 Task: Video and Audio Editing: Merge multiple audio tracks into one with crossfades.
Action: Mouse moved to (695, 473)
Screenshot: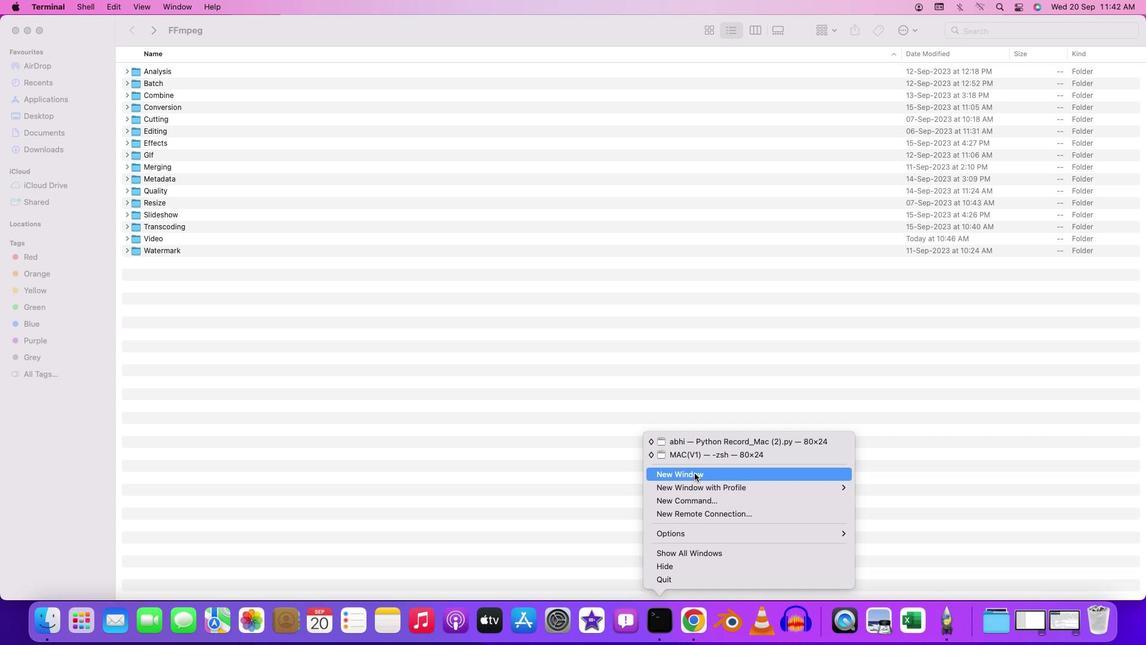 
Action: Mouse pressed left at (695, 473)
Screenshot: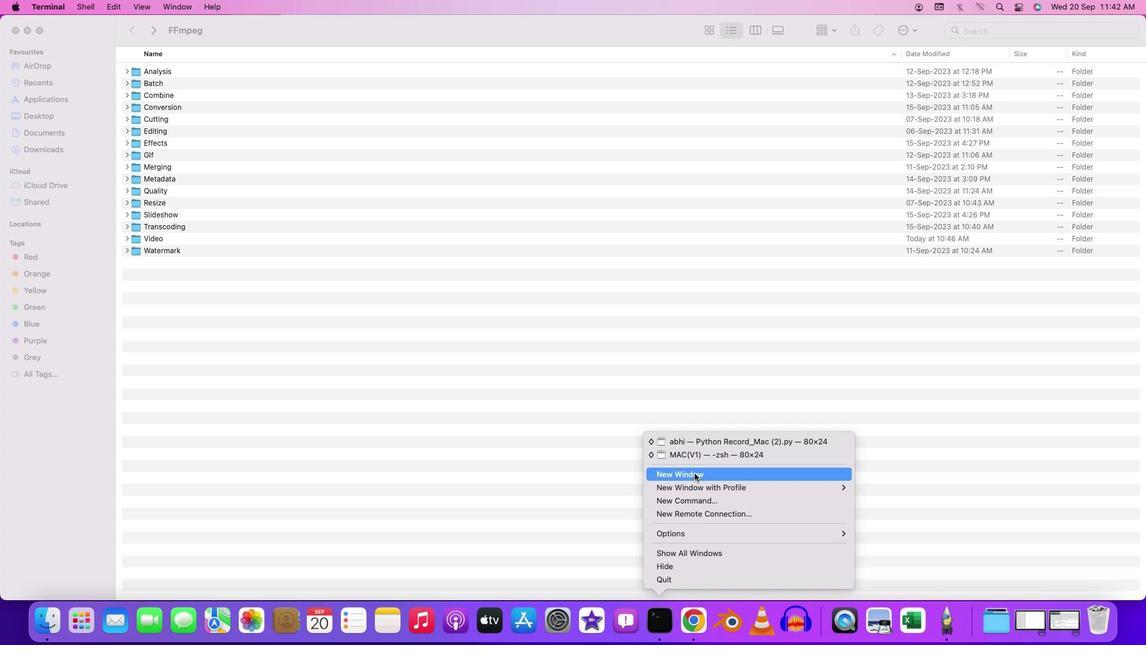 
Action: Mouse moved to (212, 23)
Screenshot: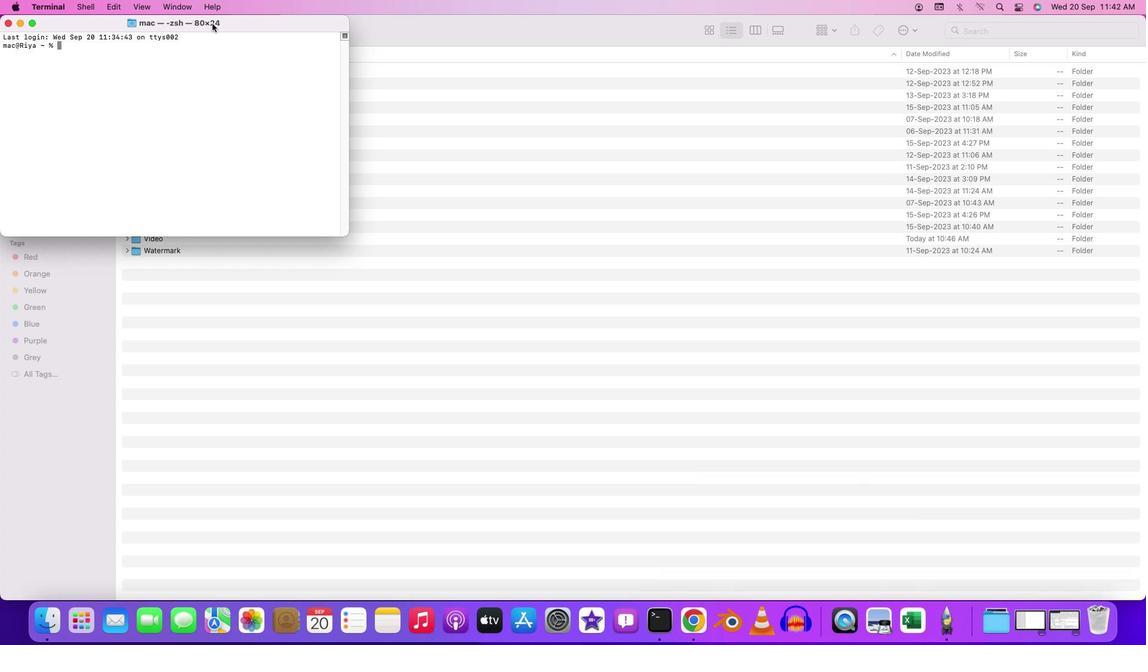 
Action: Mouse pressed left at (212, 23)
Screenshot: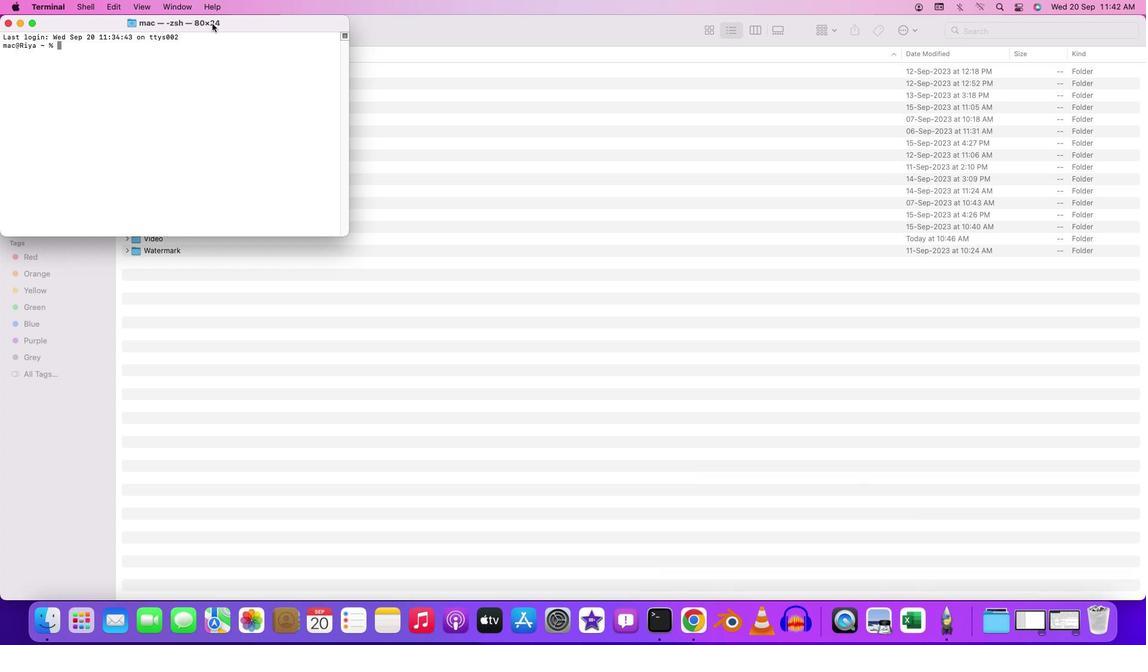 
Action: Mouse pressed left at (212, 23)
Screenshot: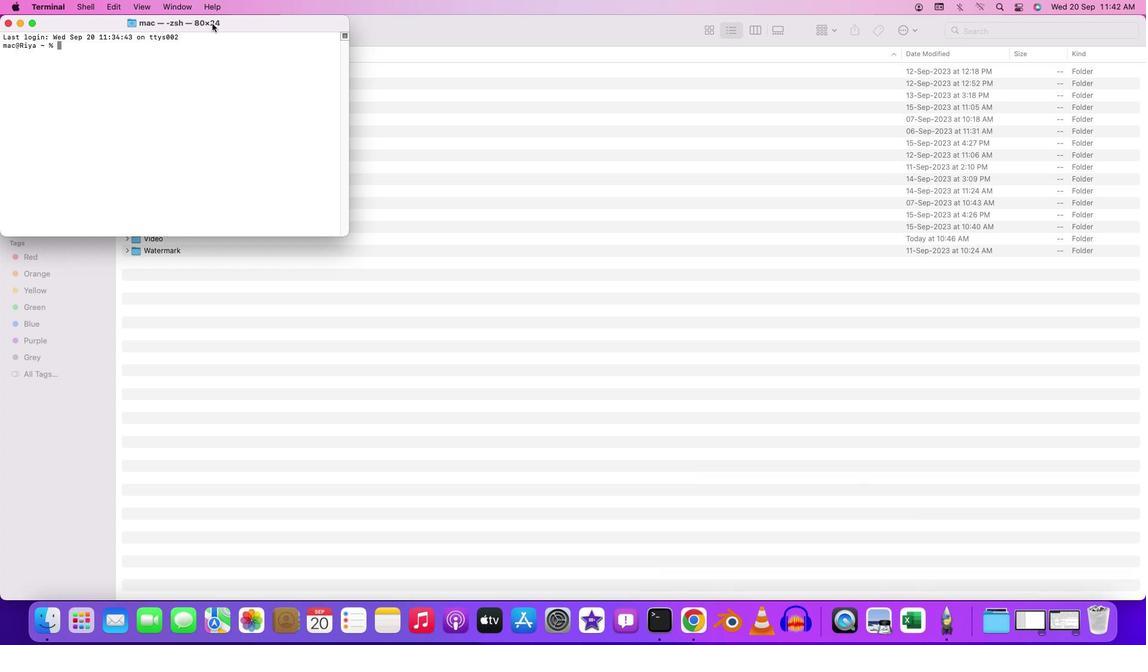 
Action: Mouse moved to (115, 51)
Screenshot: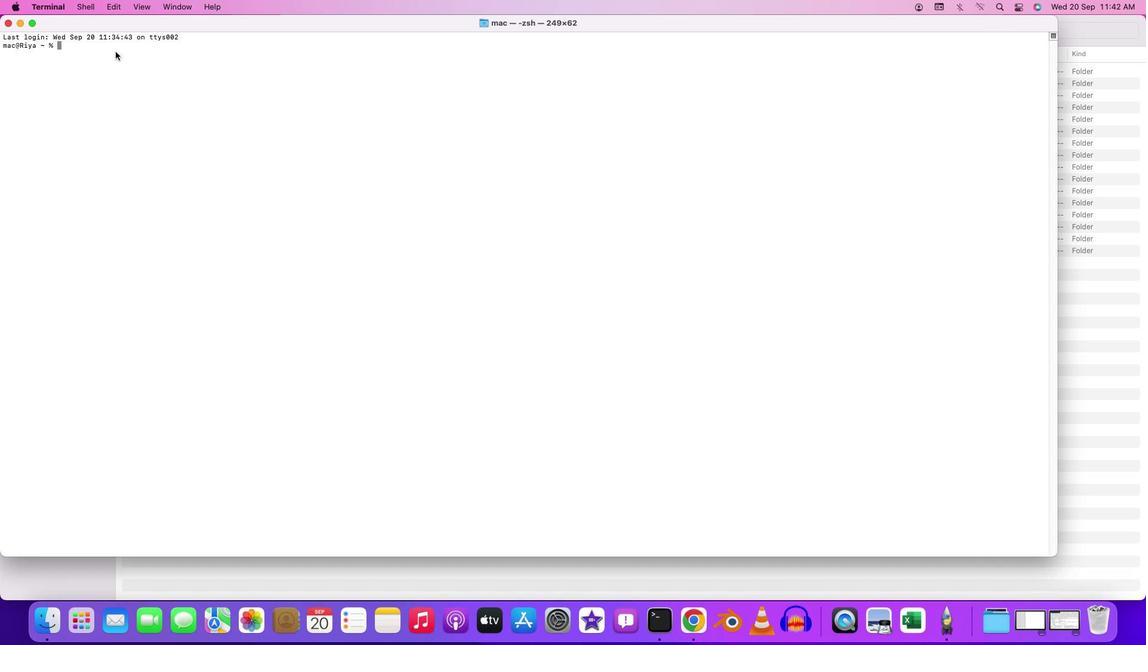 
Action: Mouse pressed left at (115, 51)
Screenshot: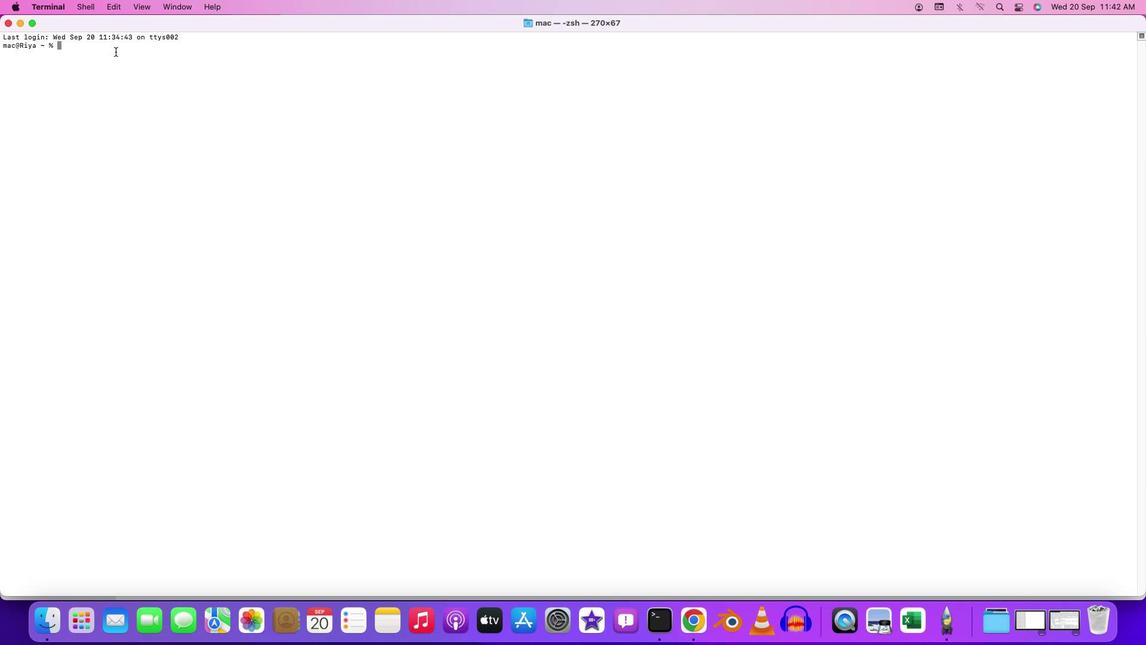 
Action: Key pressed 'c''d'Key.space'd''e''s''k''t''o''p'Key.enter'c''d'Key.space'f''f''m''p''e''g'Key.enter'c''d'Key.space'b''a''t''c''h'Key.enter'c''d'Key.space'v''i''d''e''o'Key.enter'f''f''m''p''e''g'Key.space'-''i'Key.space'i''n''p''u''t''1''.''m''p''3'Key.space'-''i'Key.space'i''n''p''u''t''.'Key.backspace'2''.''m''p''3'Key.leftKey.leftKey.leftKey.leftKey.leftKey.leftKey.leftKey.leftKey.leftKey.leftKey.rightKey.rightKey.rightKey.rightKey.rightKey.rightKey.rightKey.rightKey.rightKey.rightKey.rightKey.rightKey.space'-''f''i''l''t''e''r'Key.shift'_''c''o''m''p''l''e''x'Key.spaceKey.shift'"''[''0'Key.shift':''a'']''a''f''a''d''e''=''t''=''o''u''t'Key.shift':''s''t'Key.shift'=''5'Key.shift':''d'Key.leftKey.leftKey.leftKey.leftKey.leftKey.leftKey.leftKey.leftKey.leftKey.leftKey.leftKey.leftKey.leftKey.leftKey.leftKey.leftKey.rightKey.rightKey.rightKey.rightKey.rightKey.leftKey.leftKey.leftKey.leftKey.leftKey.leftKey.rightKey.rightKey.rightKey.rightKey.rightKey.rightKey.rightKey.rightKey.rightKey.rightKey.rightKey.rightKey.rightKey.rightKey.rightKey.rightKey.rightKey.rightKey.rightKey.right'=''2'Key.right'[''a''1'']'';''[''1'Key.shift':''a'']''a''f''a''d''e'Key.shift'=''t''=''i''n'Key.shift':''s''t''=''0'Key.shift':''d'Key.leftKey.leftKey.leftKey.leftKey.leftKey.rightKey.rightKey.rightKey.rightKey.rightKey.rightKey.leftKey.leftKey.rightKey.rightKey.rightKey.leftKey.leftKey.leftKey.leftKey.leftKey.leftKey.leftKey.leftKey.rightKey.rightKey.rightKey.rightKey.rightKey.rightKey.rightKey.rightKey.right'=''2''[''a''2'']'';''a''1'Key.leftKey.left'['Key.rightKey.right']'Key.leftKey.leftKey.leftKey.leftKey.leftKey.leftKey.leftKey.leftKey.leftKey.leftKey.leftKey.leftKey.leftKey.leftKey.leftKey.leftKey.leftKey.leftKey.leftKey.leftKey.leftKey.leftKey.leftKey.leftKey.leftKey.leftKey.leftKey.leftKey.leftKey.leftKey.leftKey.rightKey.rightKey.rightKey.rightKey.rightKey.rightKey.rightKey.rightKey.rightKey.rightKey.rightKey.rightKey.rightKey.rightKey.rightKey.rightKey.rightKey.rightKey.rightKey.rightKey.leftKey.leftKey.leftKey.leftKey.leftKey.leftKey.leftKey.rightKey.rightKey.rightKey.rightKey.rightKey.rightKey.rightKey.rightKey.rightKey.rightKey.rightKey.rightKey.rightKey.rightKey.rightKey.rightKey.rightKey.rightKey.right'[''a''2'']'Key.right'a''m''i''x''=''i''n''p''u''t''s''=''2'Key.leftKey.leftKey.leftKey.leftKey.rightKey.rightKey.rightKey.rightKey.rightKey.rightKey.shift_r':''d''u''r''a''t''i''o''n''=''s''h''o''r''t''e''s''t'Key.shift_r'"'Key.space'o''u''t''p''u''t'Key.shift_r'_''m''e''r''g''e''d''.''m''p''3'Key.enter
Screenshot: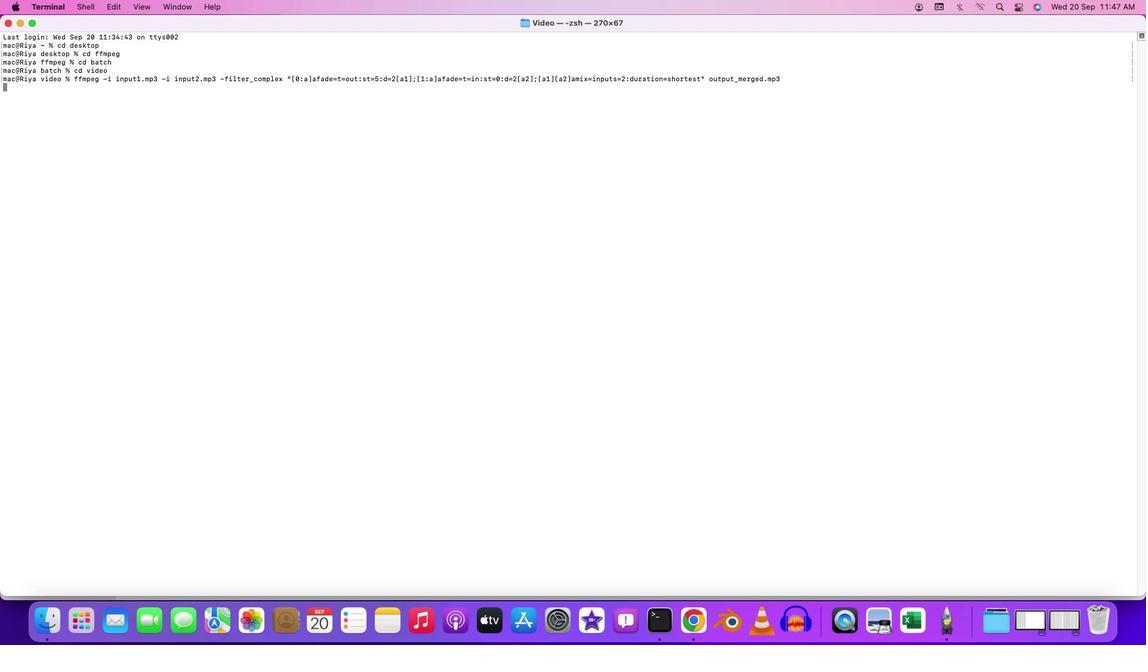 
Action: Mouse moved to (197, 512)
Screenshot: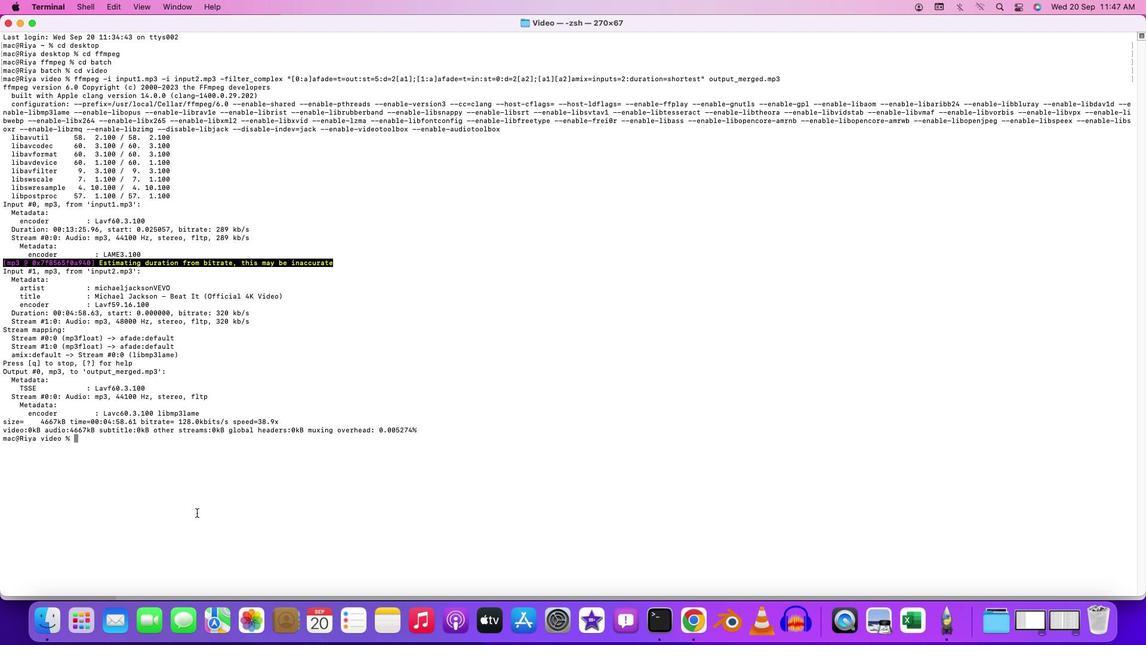 
